 Task: Add a condition where "Received at Is support@vikas1392.zendesk.com " in pending tickets.
Action: Mouse moved to (119, 414)
Screenshot: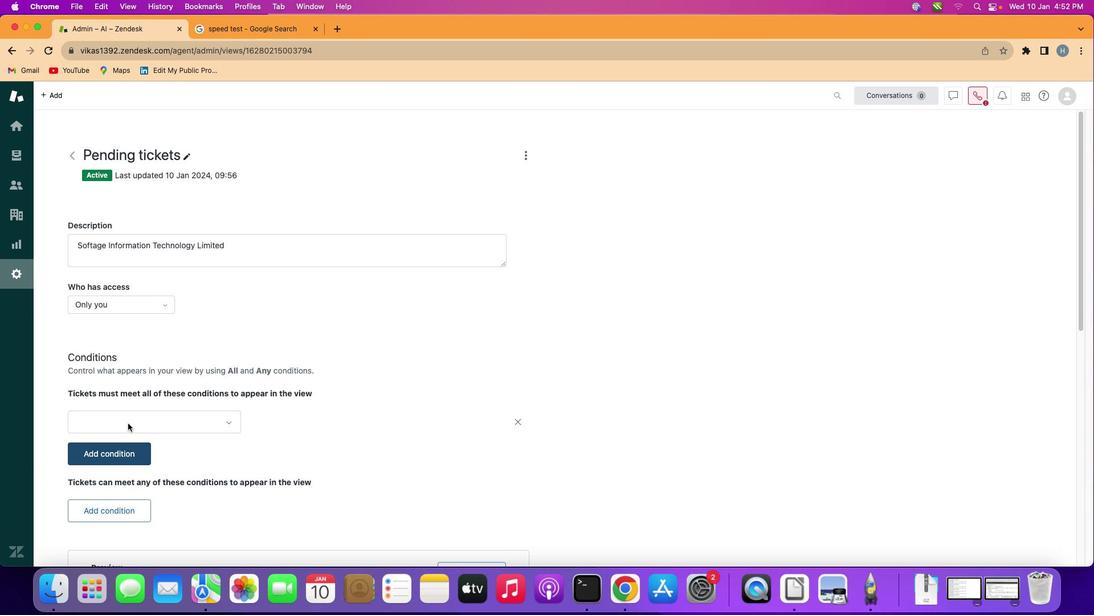 
Action: Mouse pressed left at (119, 414)
Screenshot: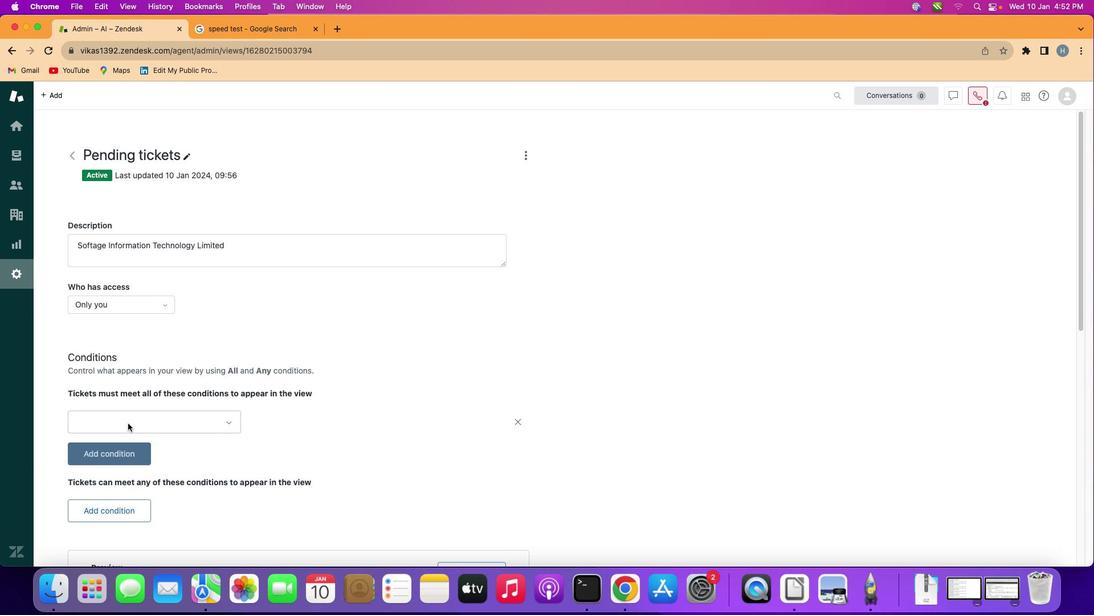
Action: Mouse moved to (223, 406)
Screenshot: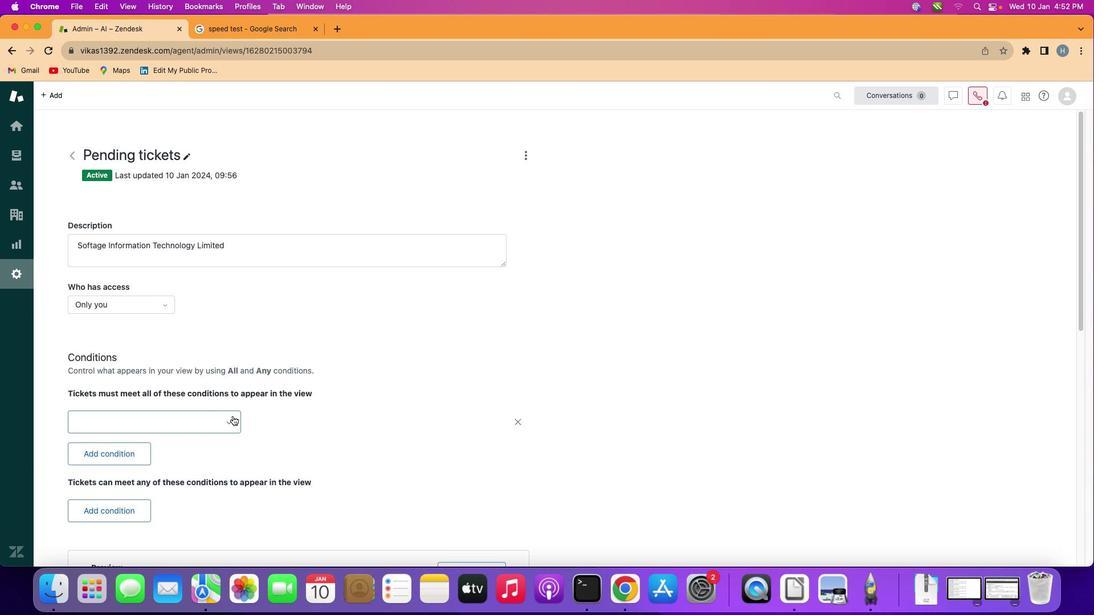 
Action: Mouse pressed left at (223, 406)
Screenshot: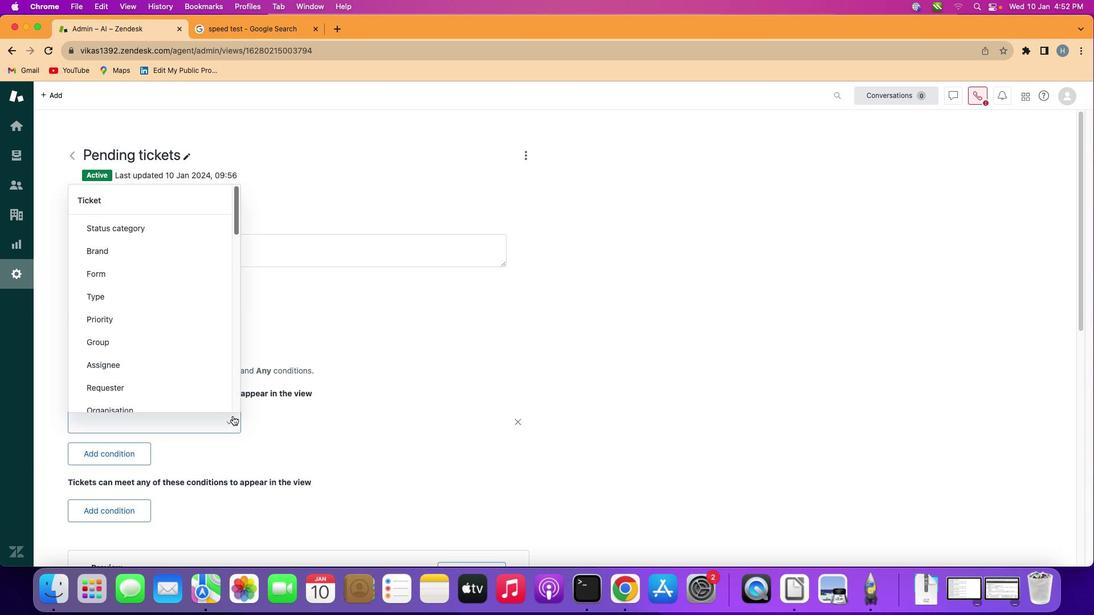 
Action: Mouse moved to (163, 319)
Screenshot: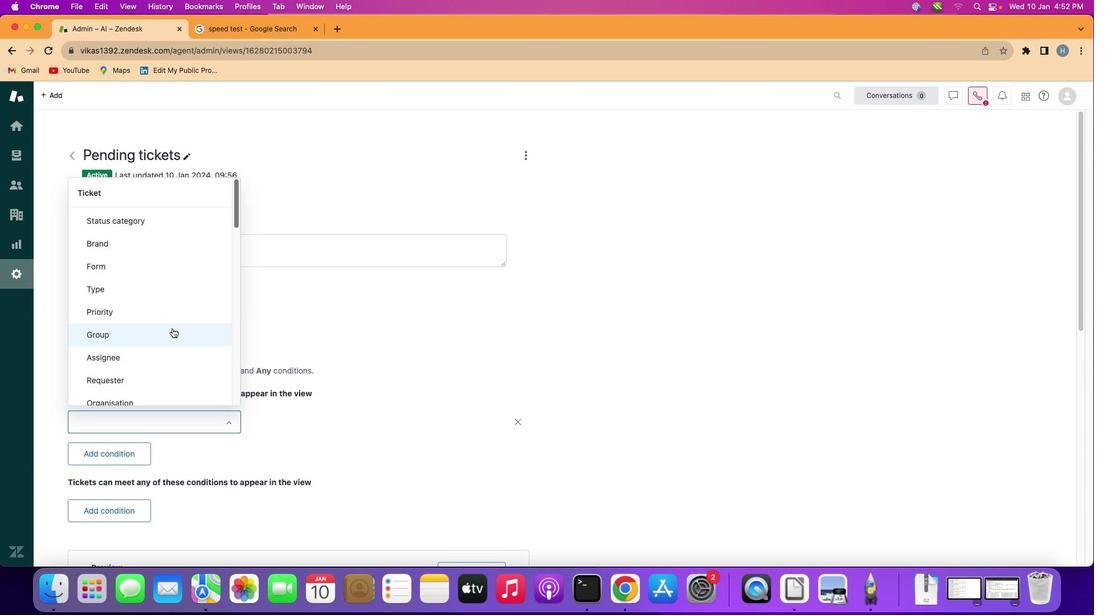 
Action: Mouse scrolled (163, 319) with delta (-8, -9)
Screenshot: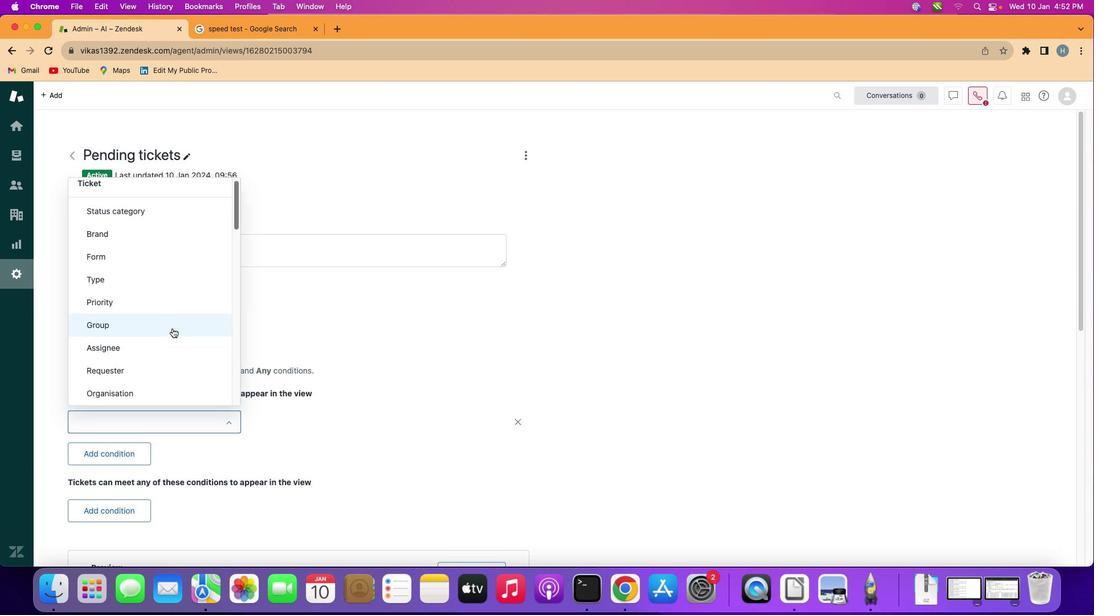 
Action: Mouse scrolled (163, 319) with delta (-8, -9)
Screenshot: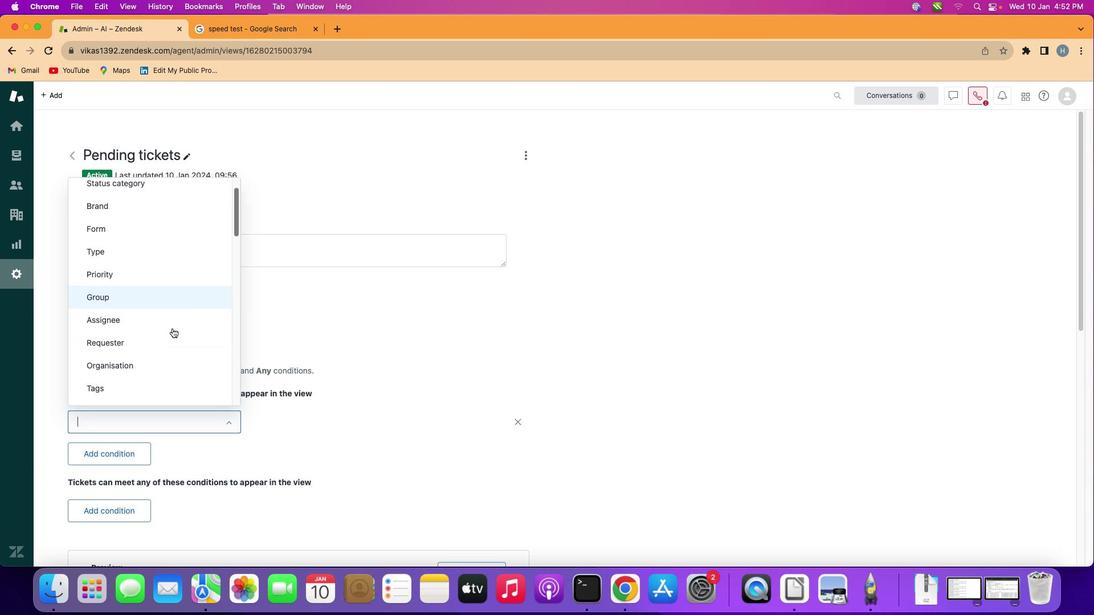 
Action: Mouse scrolled (163, 319) with delta (-8, -9)
Screenshot: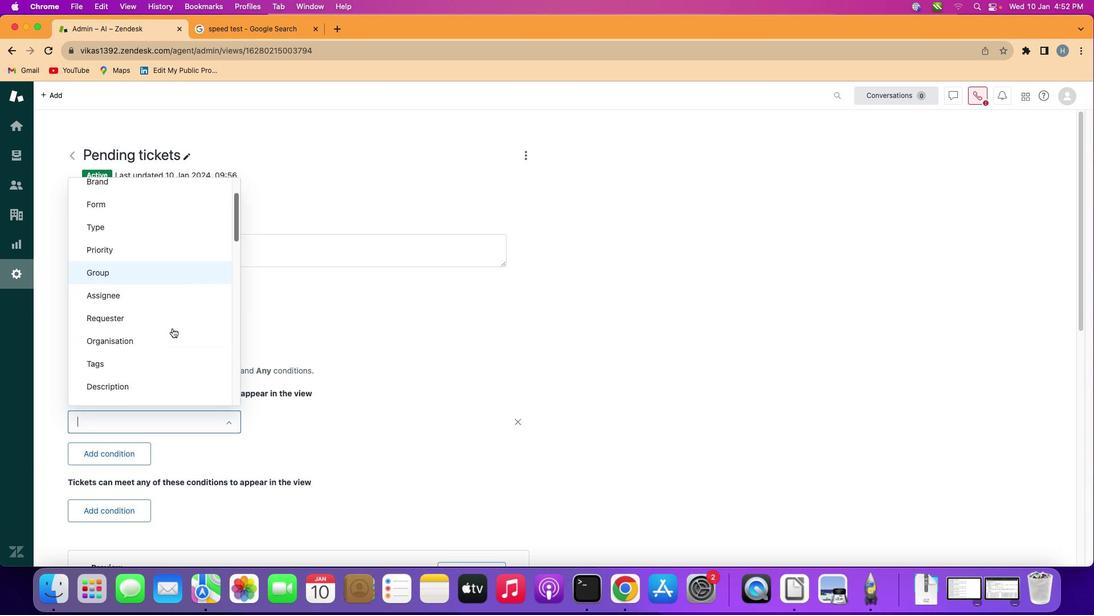 
Action: Mouse scrolled (163, 319) with delta (-8, -9)
Screenshot: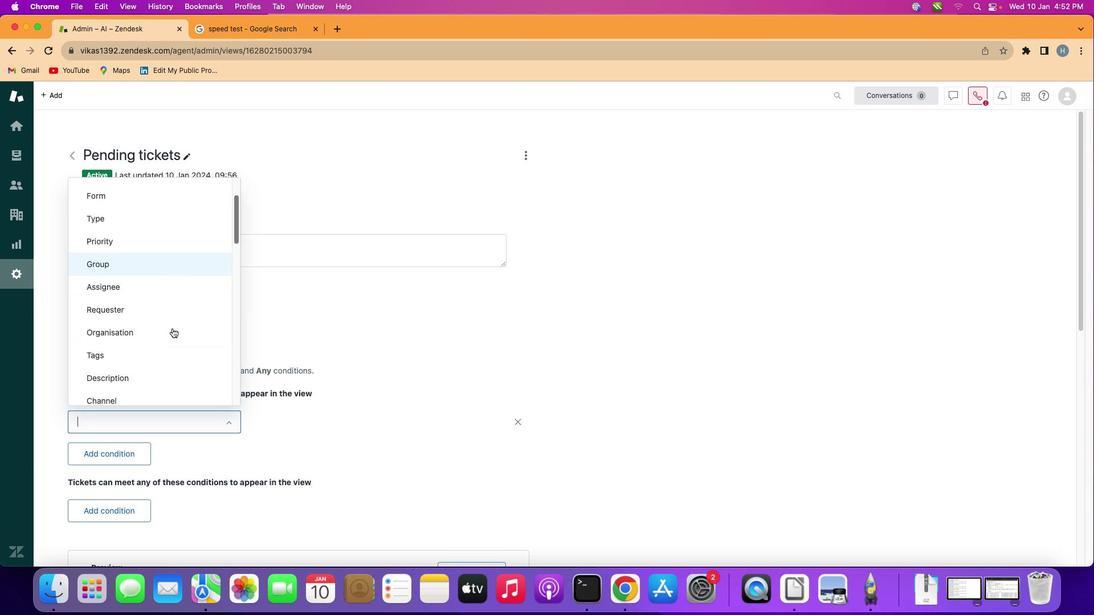 
Action: Mouse scrolled (163, 319) with delta (-8, -9)
Screenshot: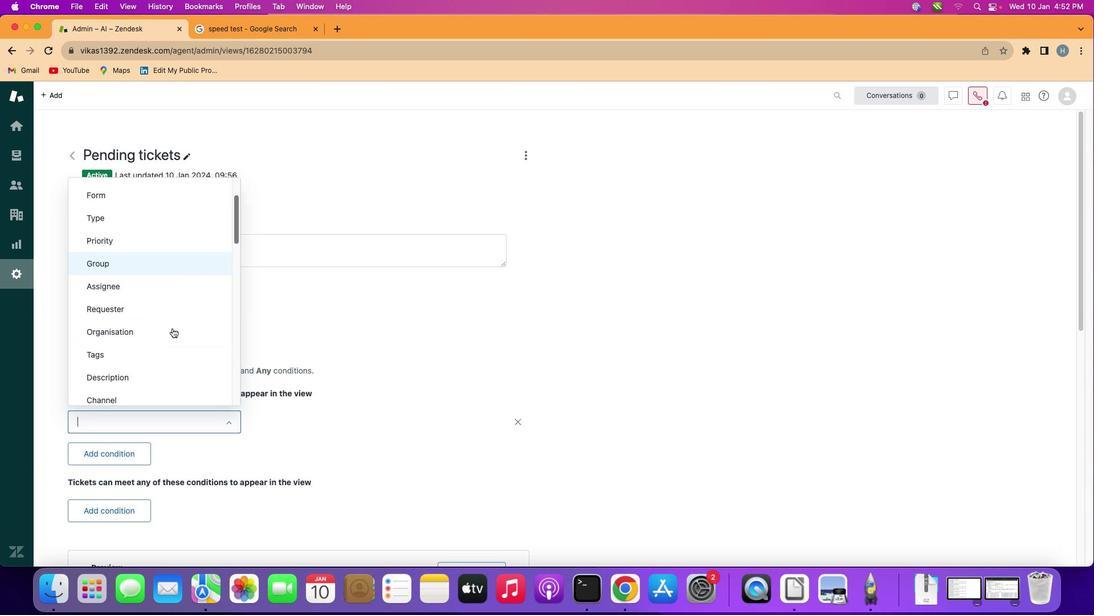 
Action: Mouse scrolled (163, 319) with delta (-8, -9)
Screenshot: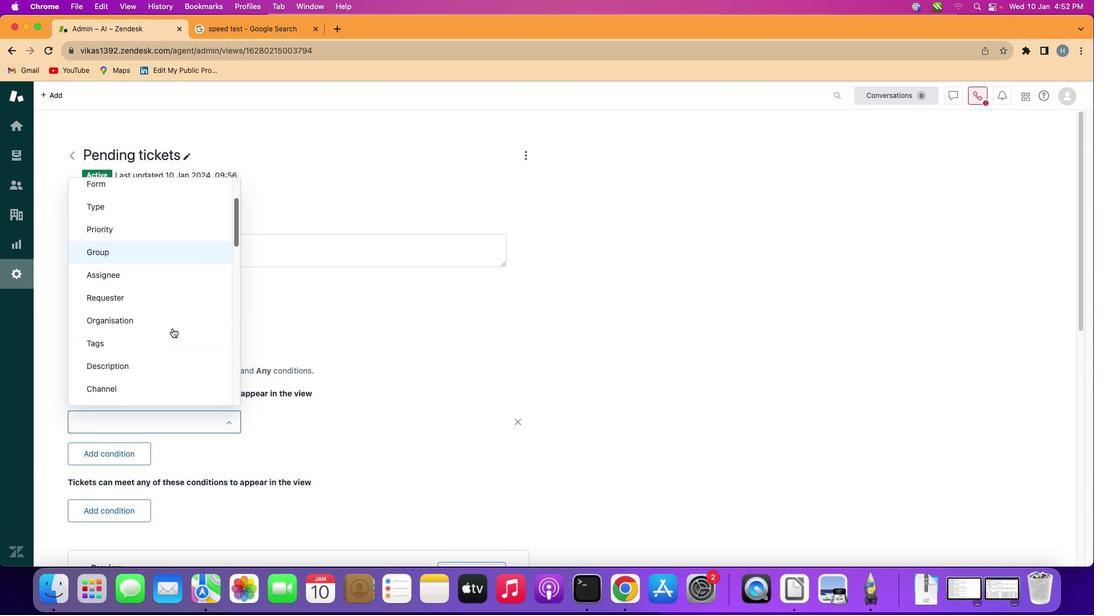 
Action: Mouse scrolled (163, 319) with delta (-8, -9)
Screenshot: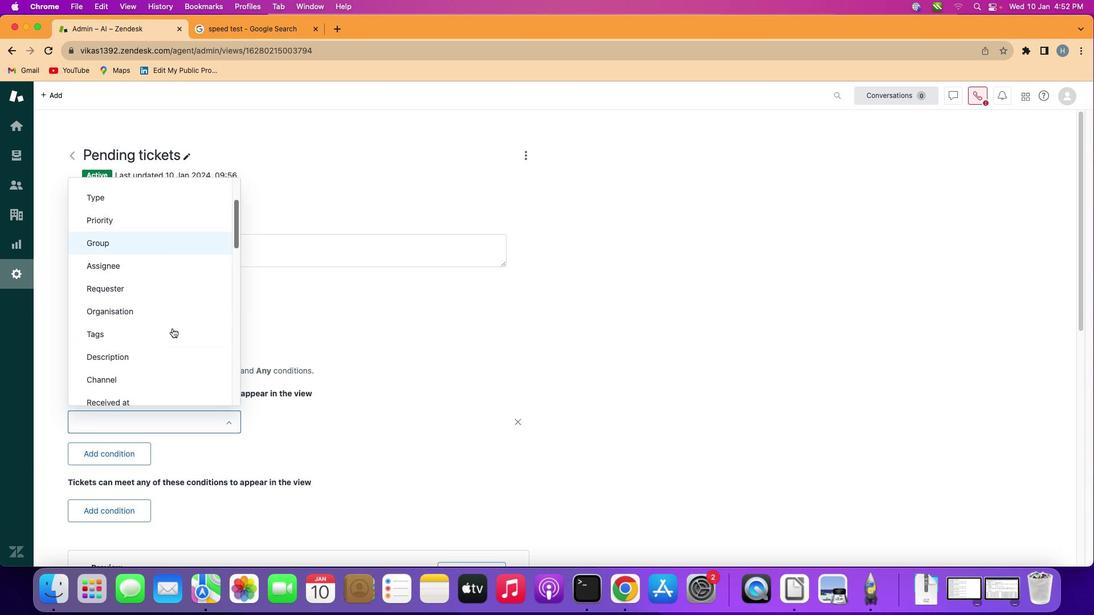
Action: Mouse scrolled (163, 319) with delta (-8, -9)
Screenshot: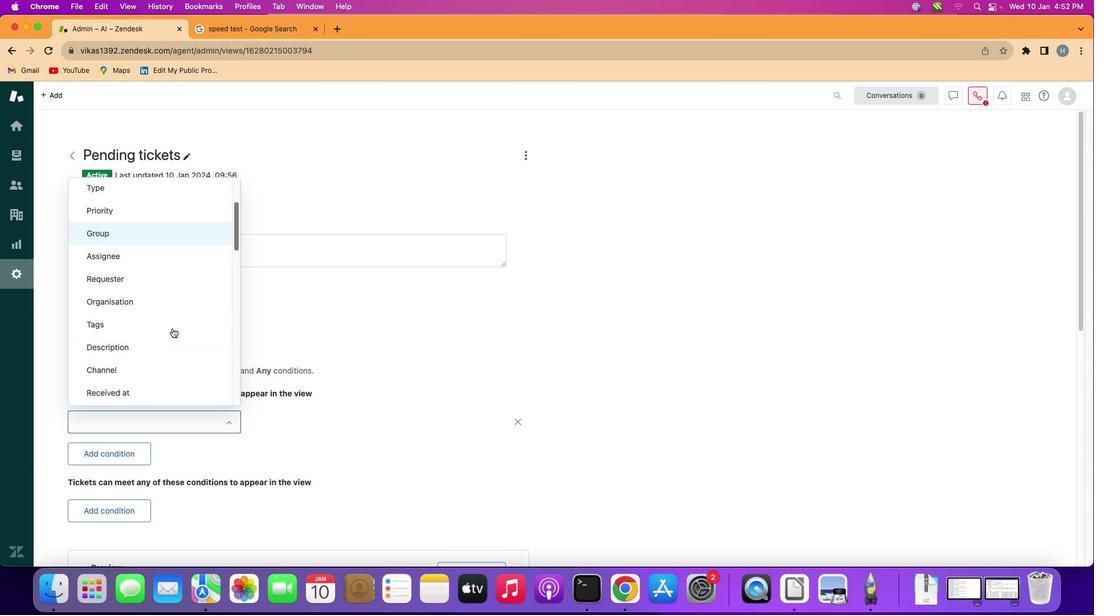 
Action: Mouse scrolled (163, 319) with delta (-8, -9)
Screenshot: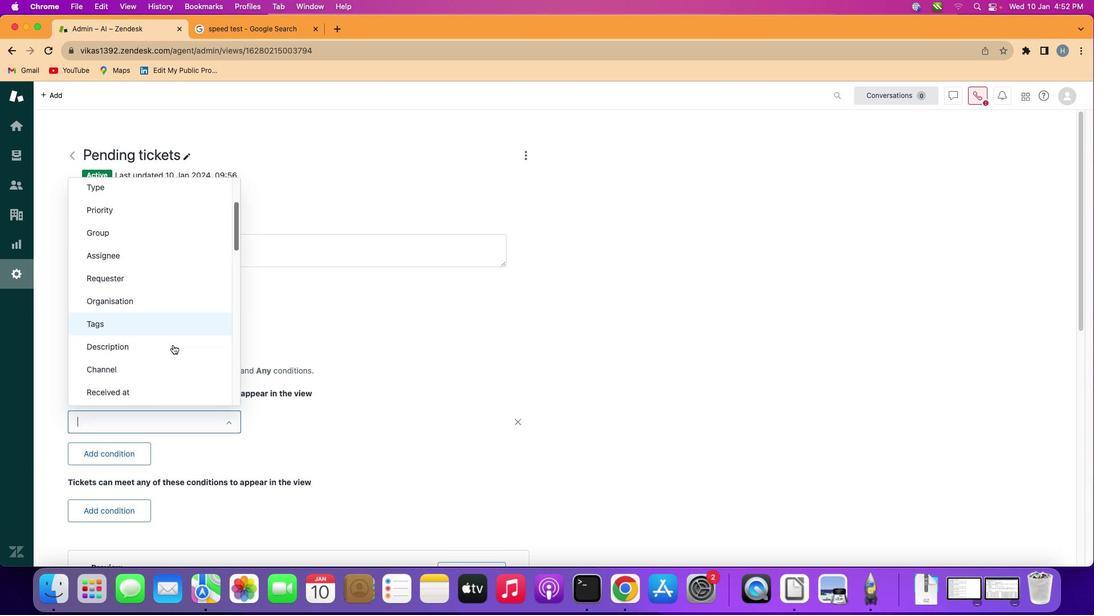 
Action: Mouse moved to (147, 378)
Screenshot: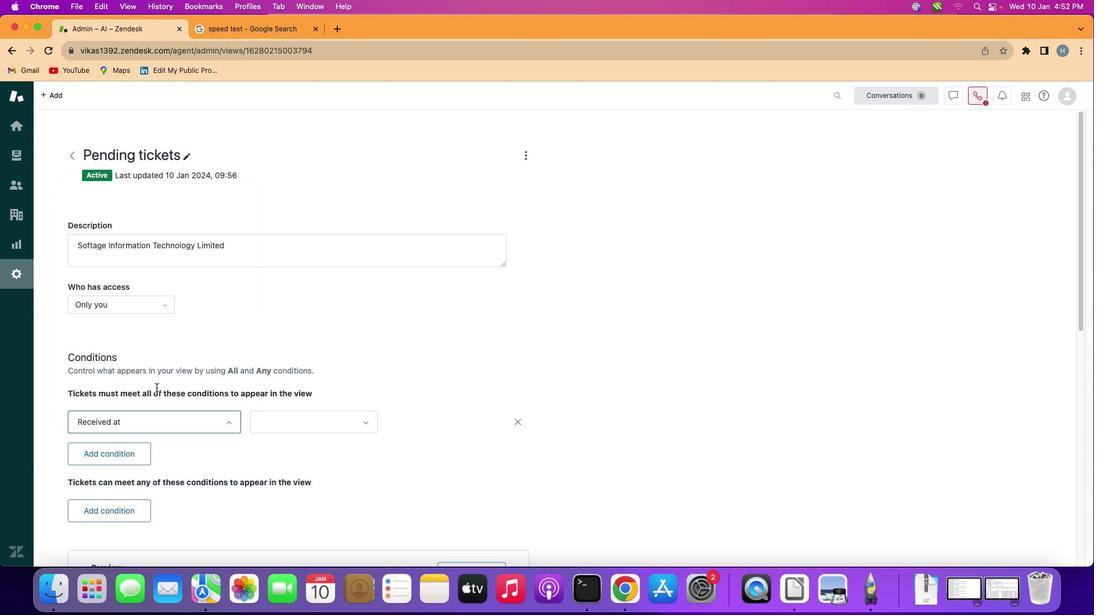 
Action: Mouse pressed left at (147, 378)
Screenshot: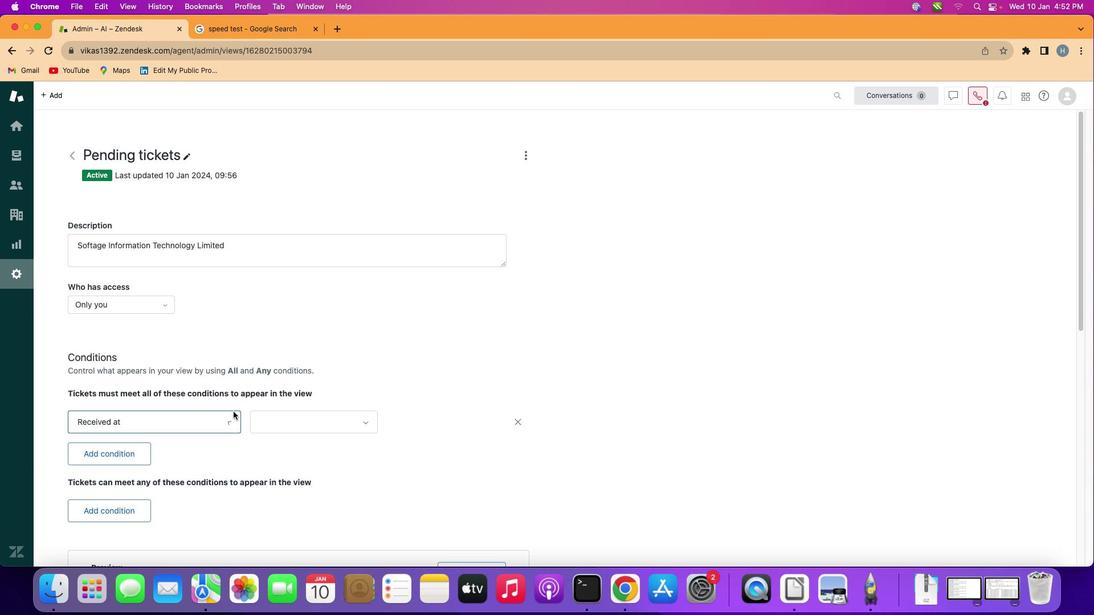 
Action: Mouse moved to (337, 412)
Screenshot: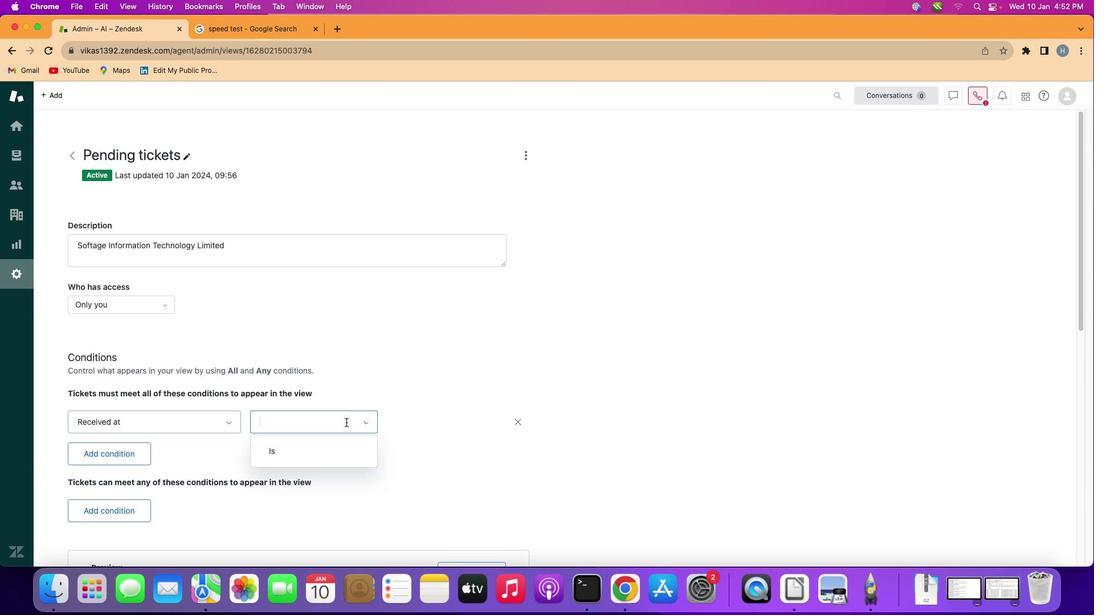 
Action: Mouse pressed left at (337, 412)
Screenshot: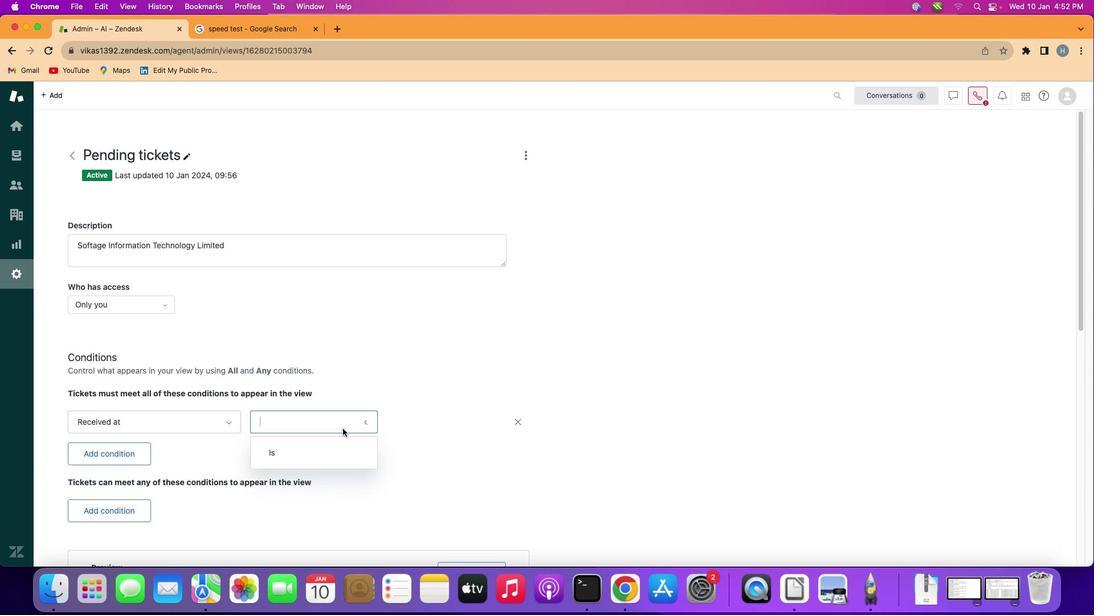 
Action: Mouse moved to (312, 447)
Screenshot: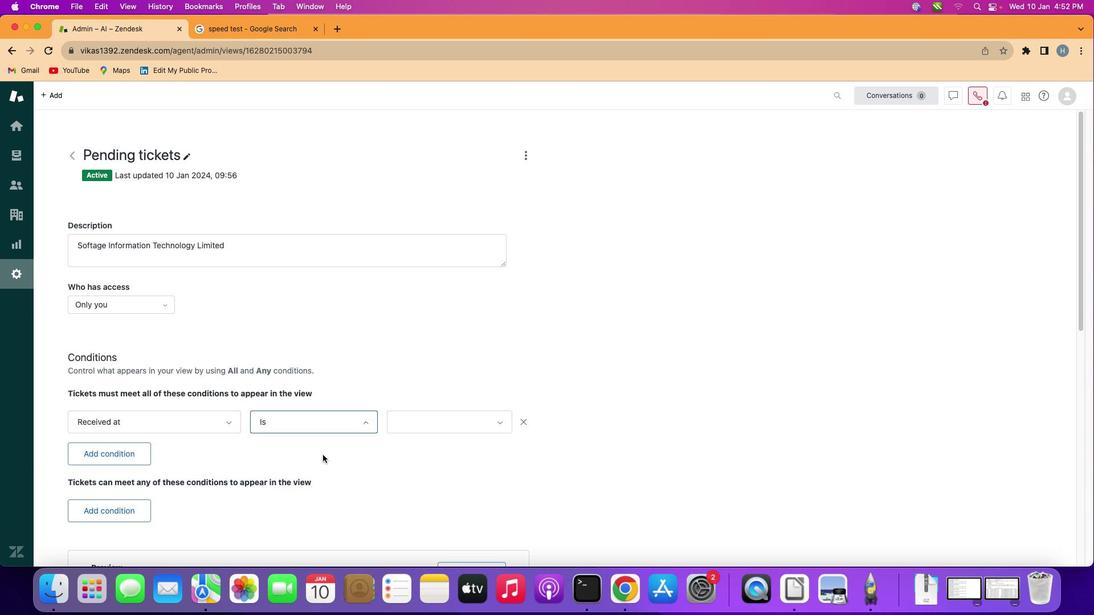 
Action: Mouse pressed left at (312, 447)
Screenshot: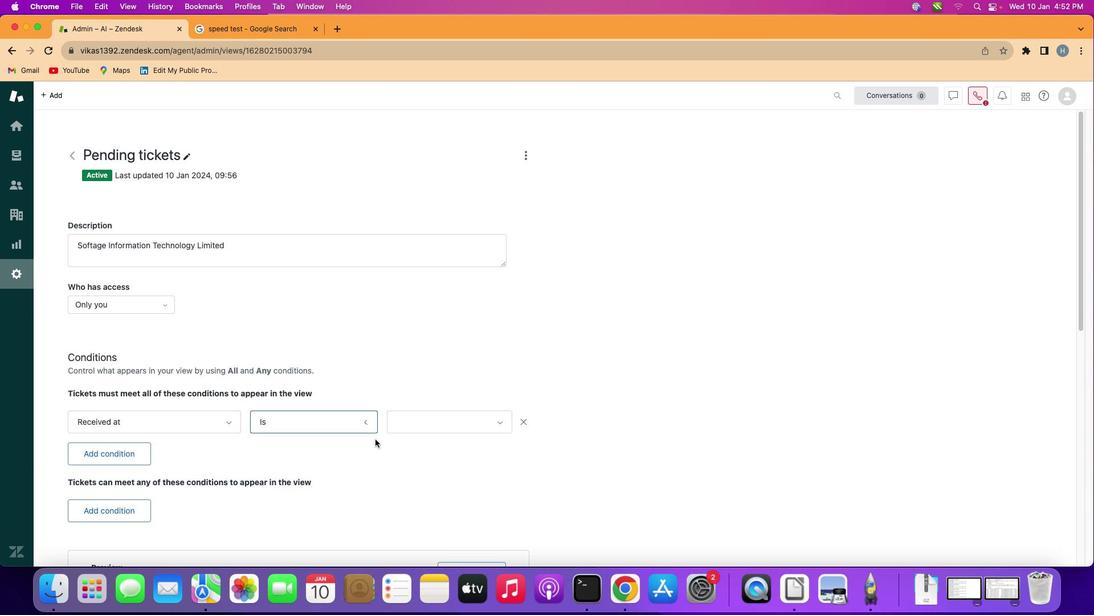 
Action: Mouse moved to (426, 412)
Screenshot: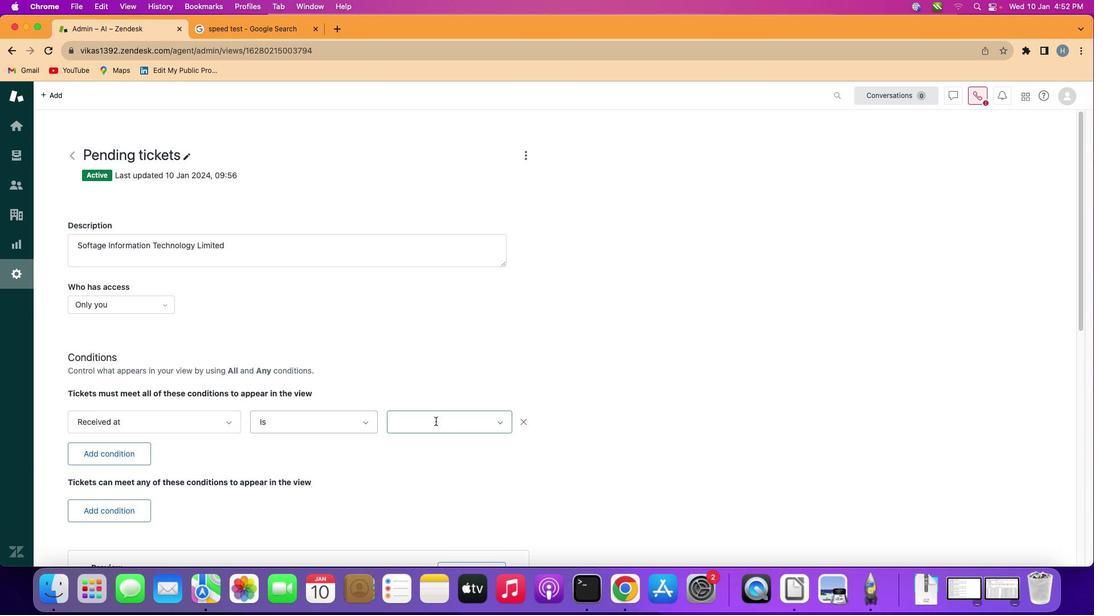 
Action: Mouse pressed left at (426, 412)
Screenshot: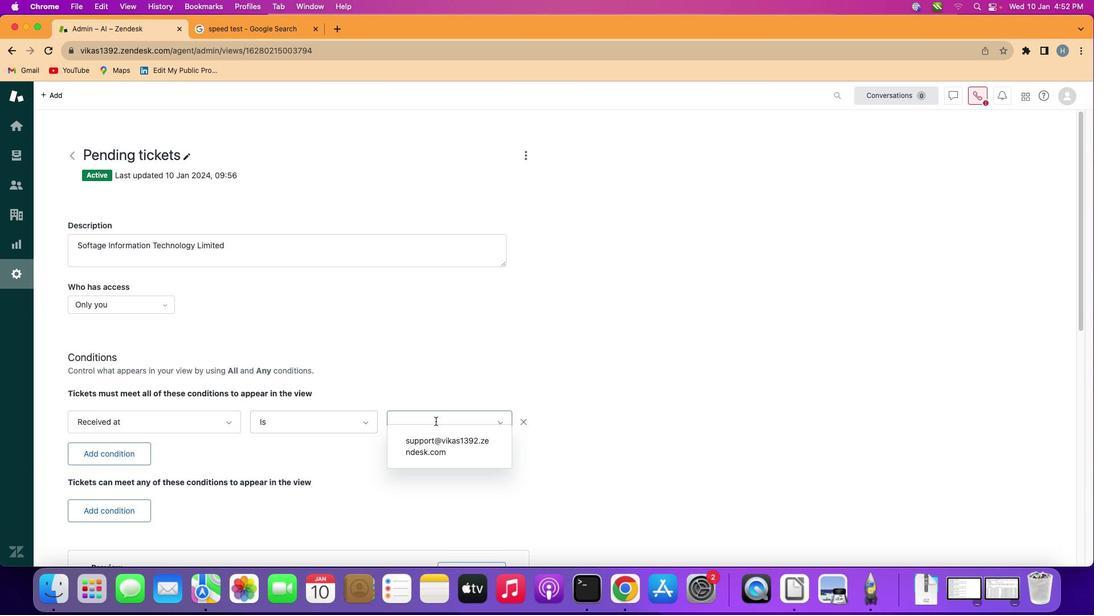 
Action: Mouse moved to (422, 439)
Screenshot: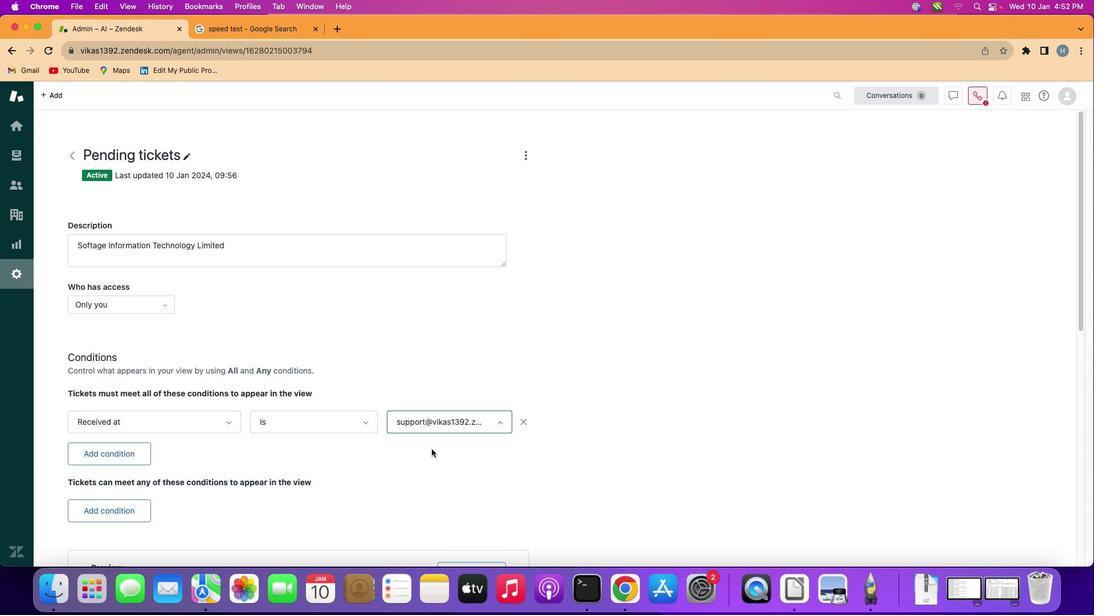 
Action: Mouse pressed left at (422, 439)
Screenshot: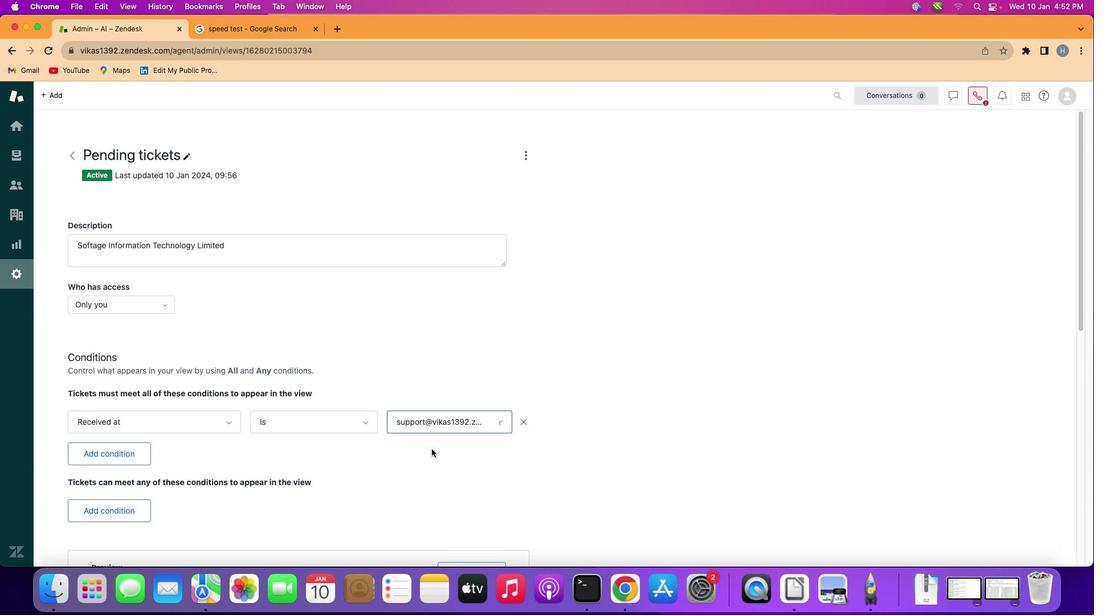 
Action: Mouse moved to (425, 440)
Screenshot: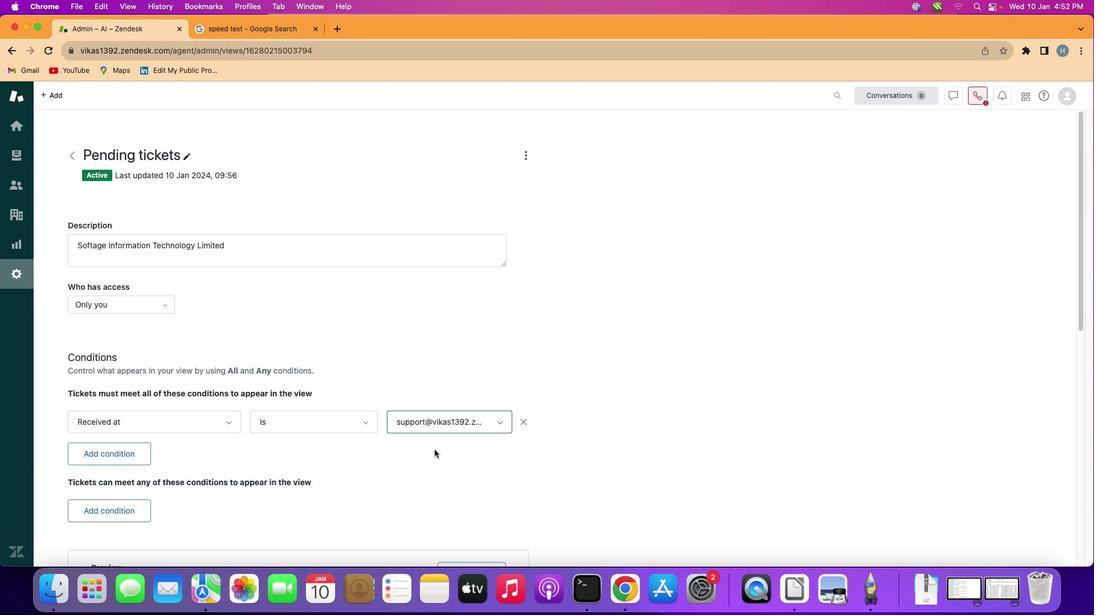 
